 Task: Add a robot icon.
Action: Mouse pressed left at (421, 231)
Screenshot: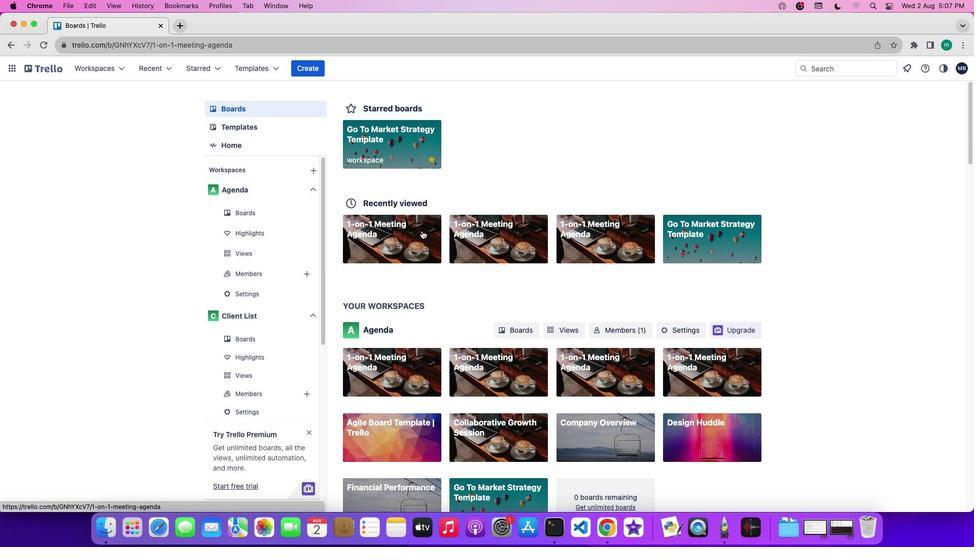 
Action: Mouse moved to (880, 233)
Screenshot: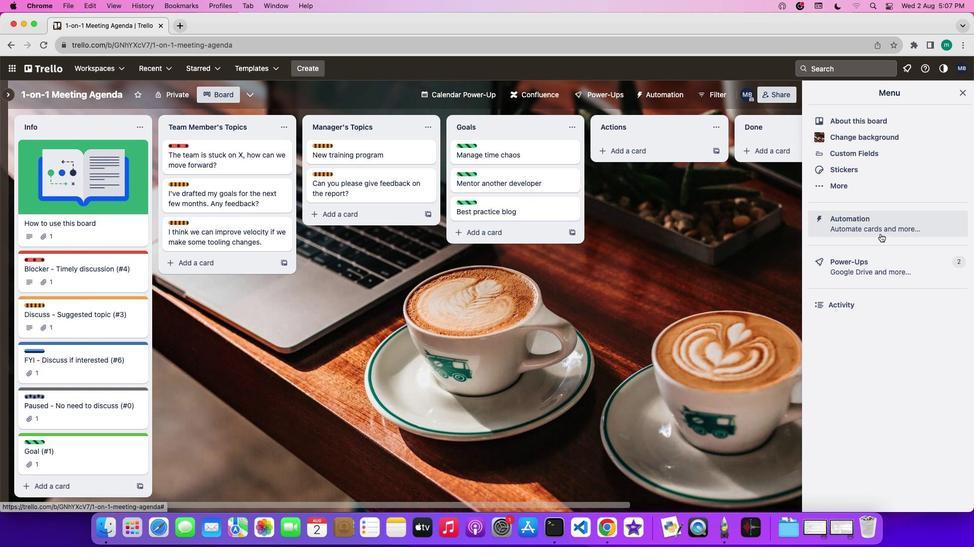 
Action: Mouse pressed left at (880, 233)
Screenshot: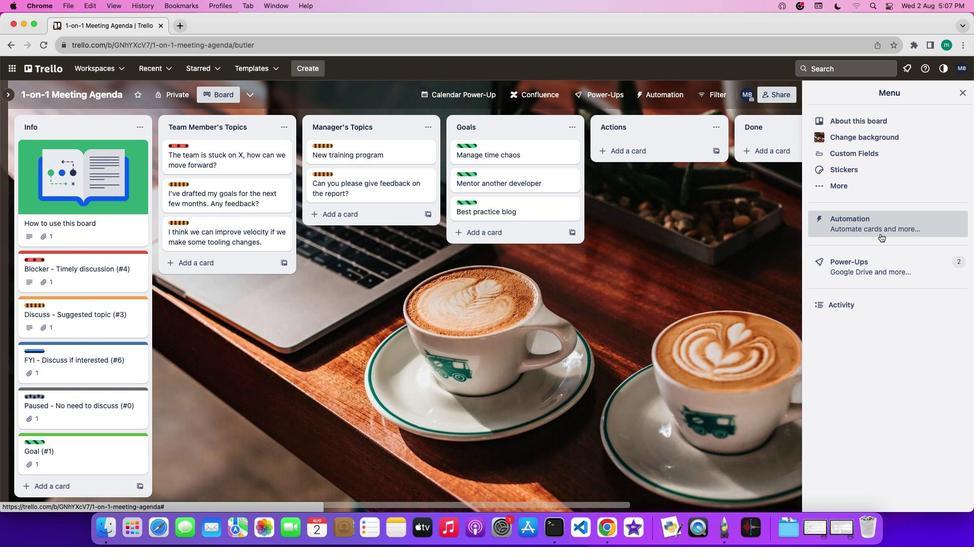 
Action: Mouse moved to (104, 286)
Screenshot: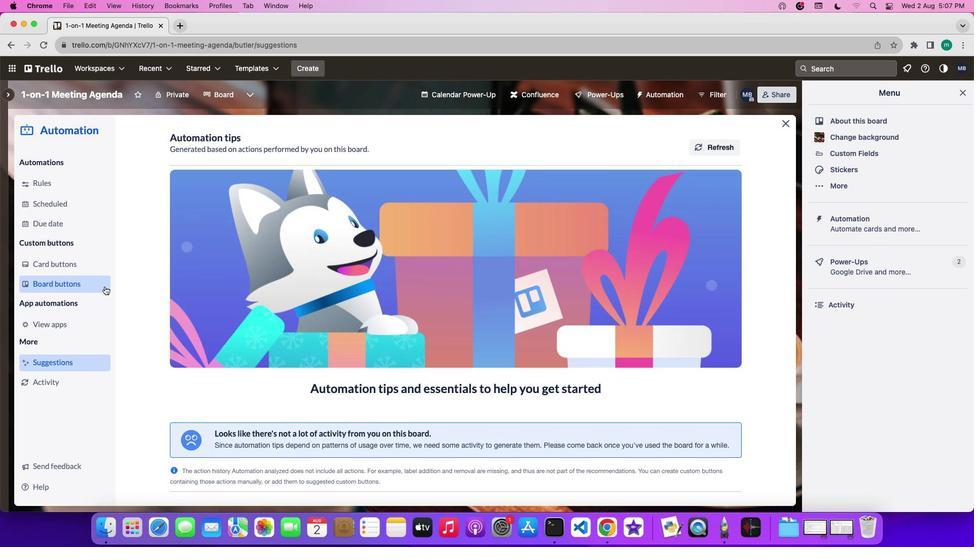 
Action: Mouse pressed left at (104, 286)
Screenshot: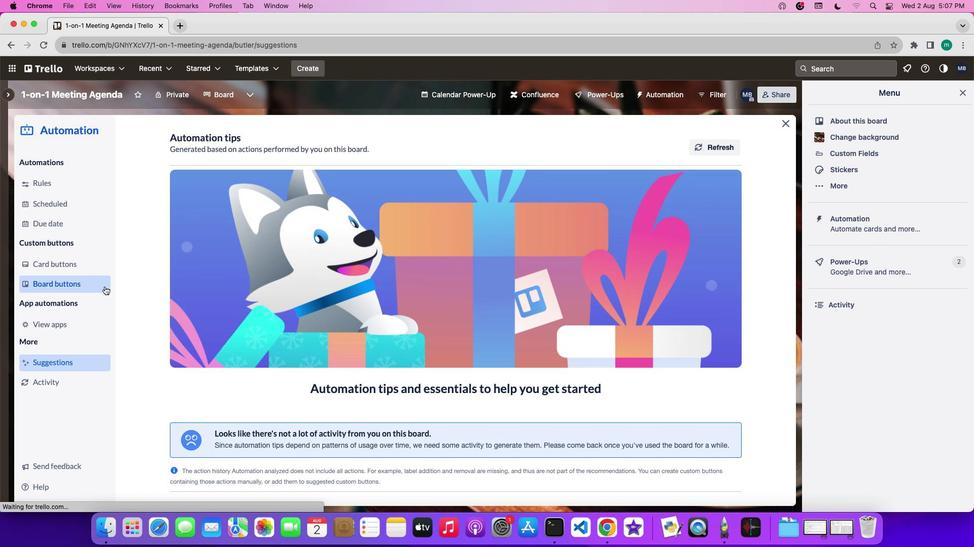 
Action: Mouse moved to (217, 348)
Screenshot: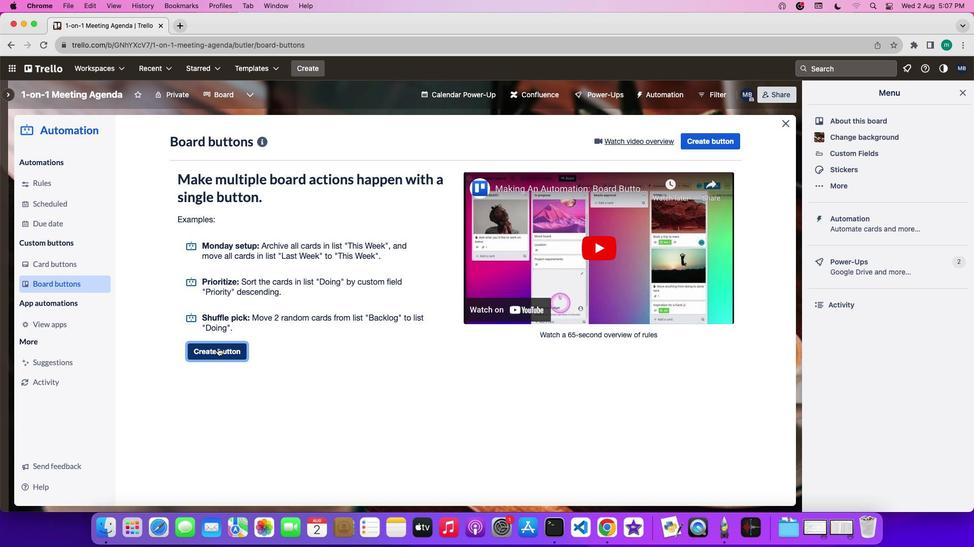 
Action: Mouse pressed left at (217, 348)
Screenshot: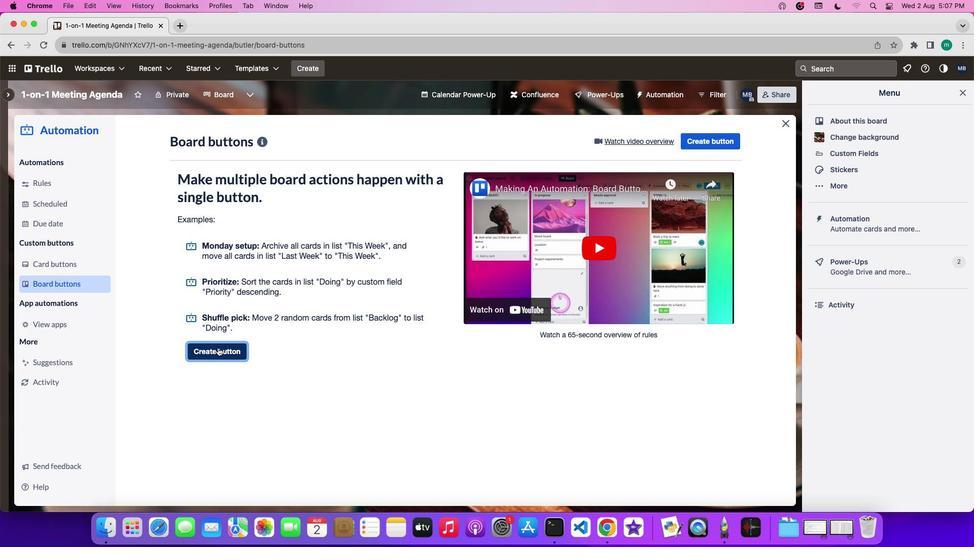 
Action: Mouse moved to (180, 185)
Screenshot: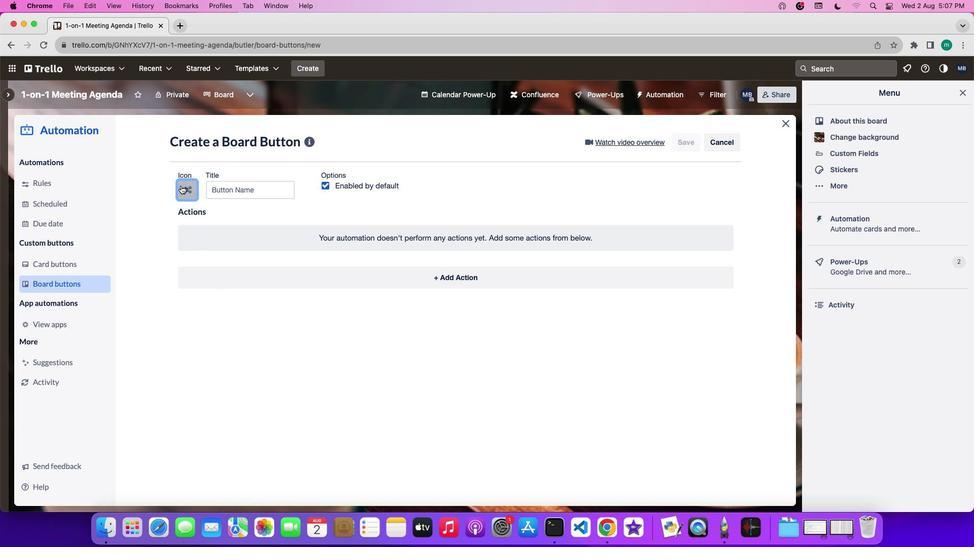 
Action: Mouse pressed left at (180, 185)
Screenshot: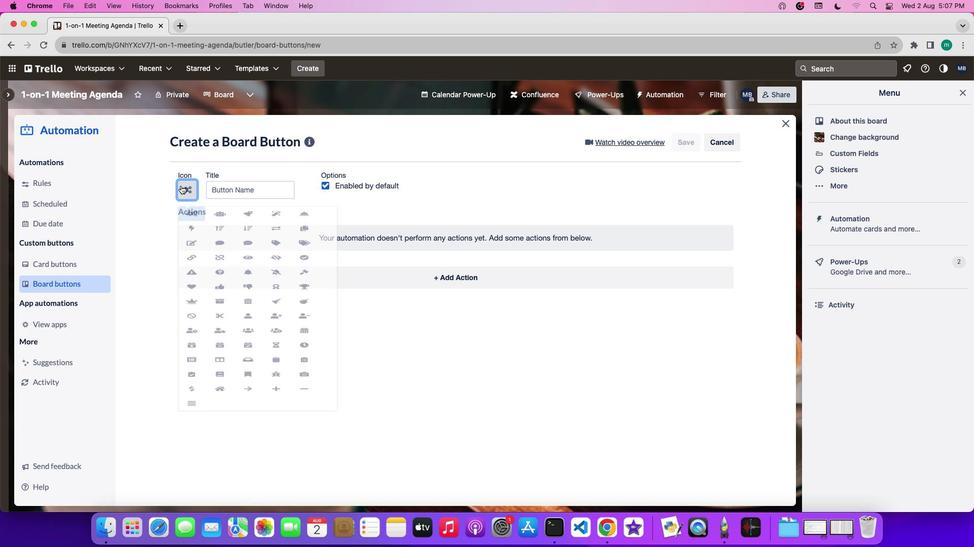 
Action: Mouse moved to (223, 218)
Screenshot: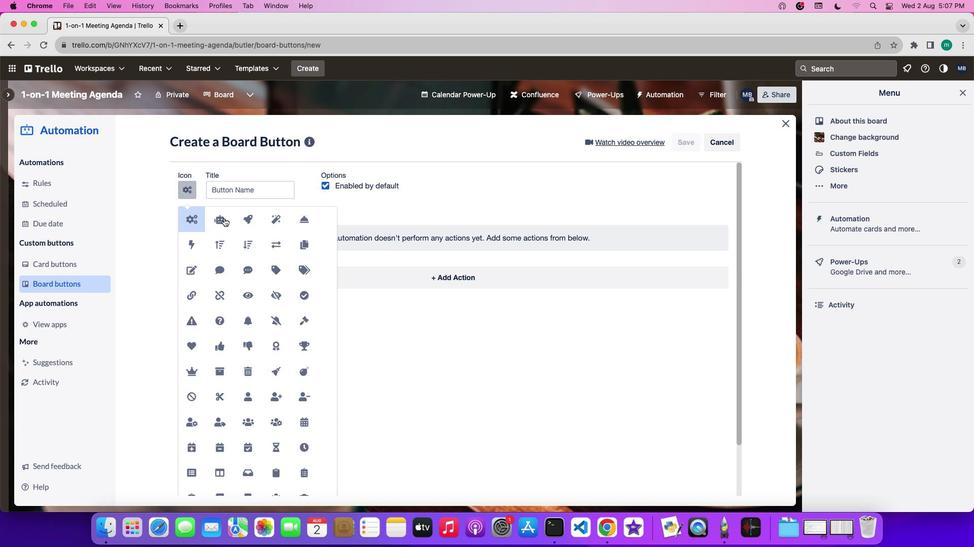 
Action: Mouse pressed left at (223, 218)
Screenshot: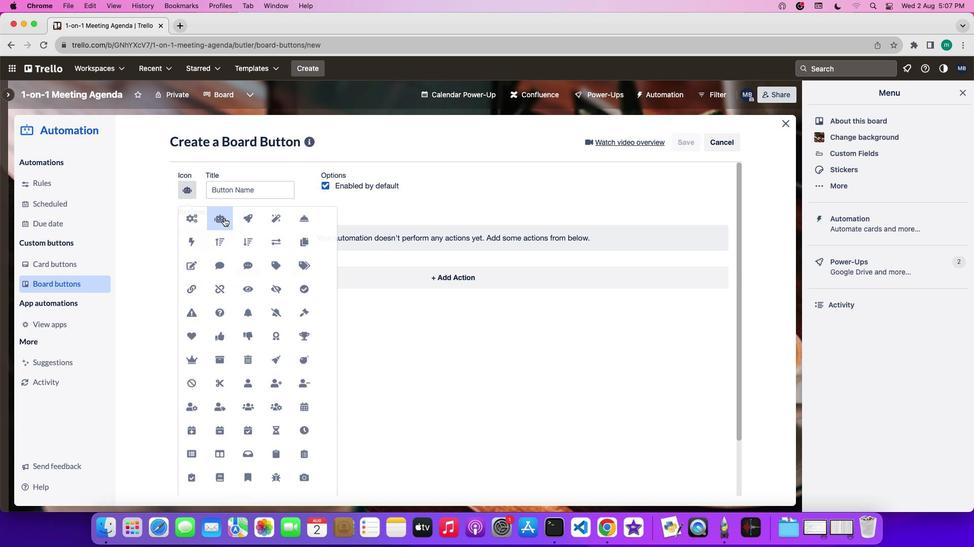 
